 Task: Create ChildIssue0000000849 as Child Issue of Issue Issue0000000425 in Backlog  in Scrum Project Project0000000085 in Jira. Create ChildIssue0000000850 as Child Issue of Issue Issue0000000425 in Backlog  in Scrum Project Project0000000085 in Jira. Create ChildIssue0000000851 as Child Issue of Issue Issue0000000426 in Backlog  in Scrum Project Project0000000086 in Jira. Create ChildIssue0000000852 as Child Issue of Issue Issue0000000426 in Backlog  in Scrum Project Project0000000086 in Jira. Create ChildIssue0000000853 as Child Issue of Issue Issue0000000427 in Backlog  in Scrum Project Project0000000086 in Jira
Action: Mouse moved to (410, 435)
Screenshot: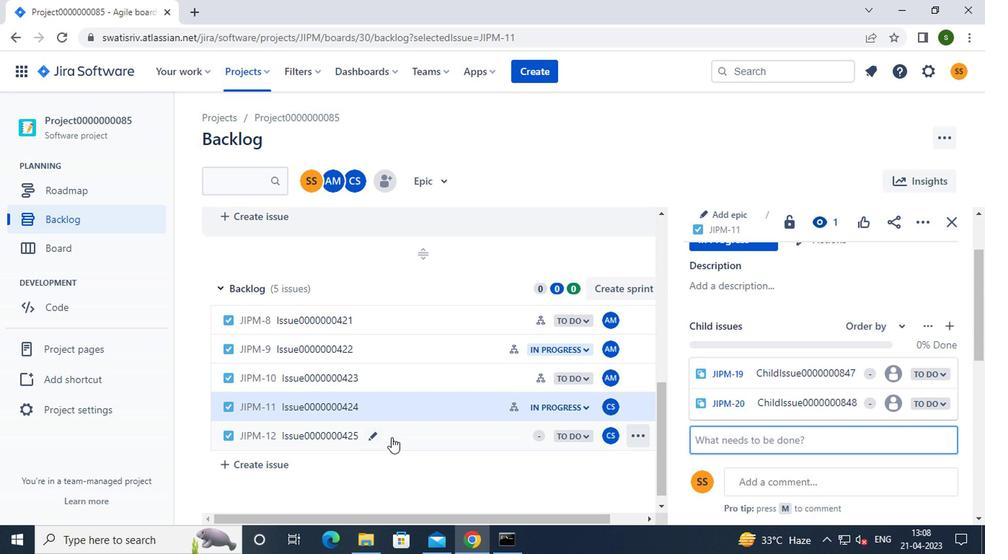 
Action: Mouse pressed left at (410, 435)
Screenshot: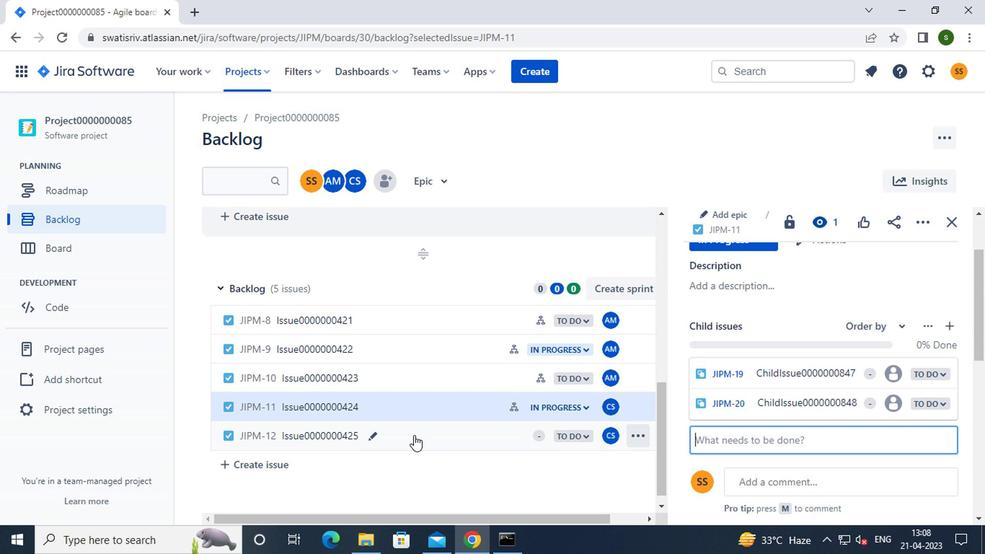 
Action: Mouse moved to (733, 285)
Screenshot: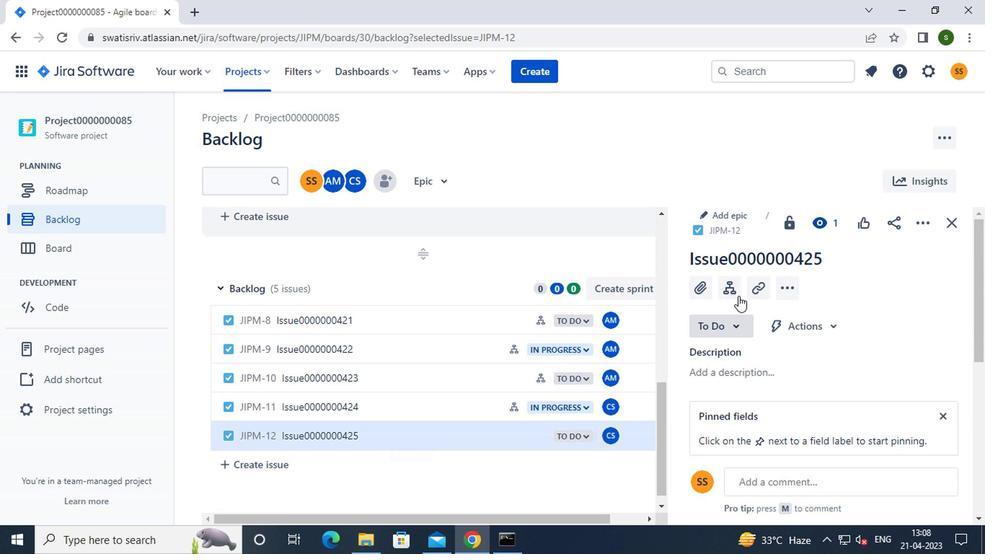 
Action: Mouse pressed left at (733, 285)
Screenshot: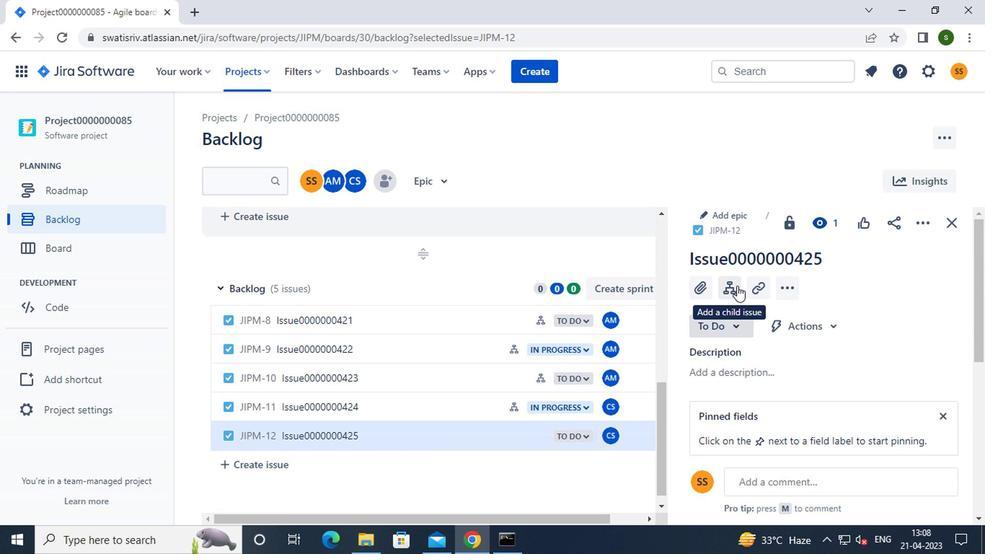 
Action: Mouse moved to (747, 353)
Screenshot: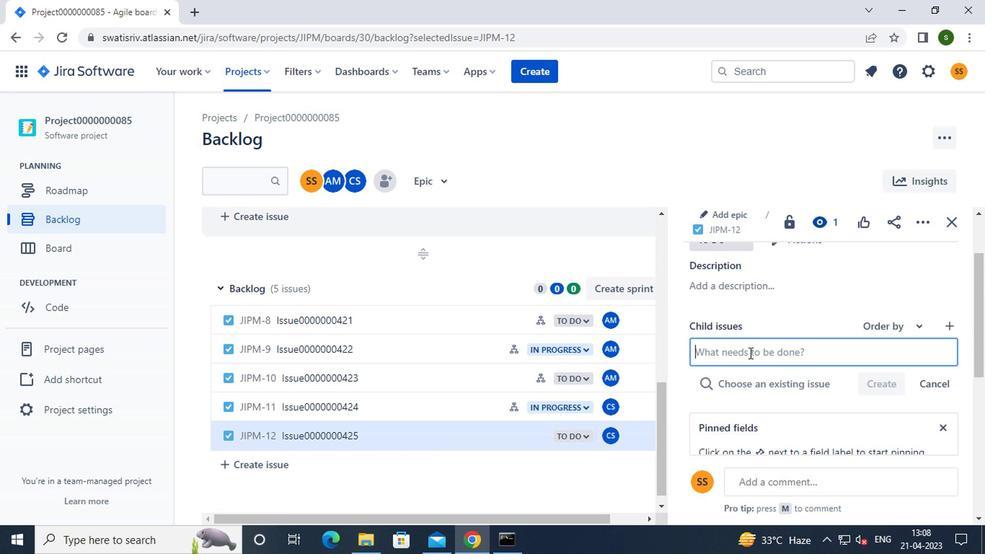 
Action: Key pressed <Key.caps_lock><Key.caps_lock>c<Key.caps_lock>hild<Key.caps_lock>i<Key.caps_lock>ssue0000000849
Screenshot: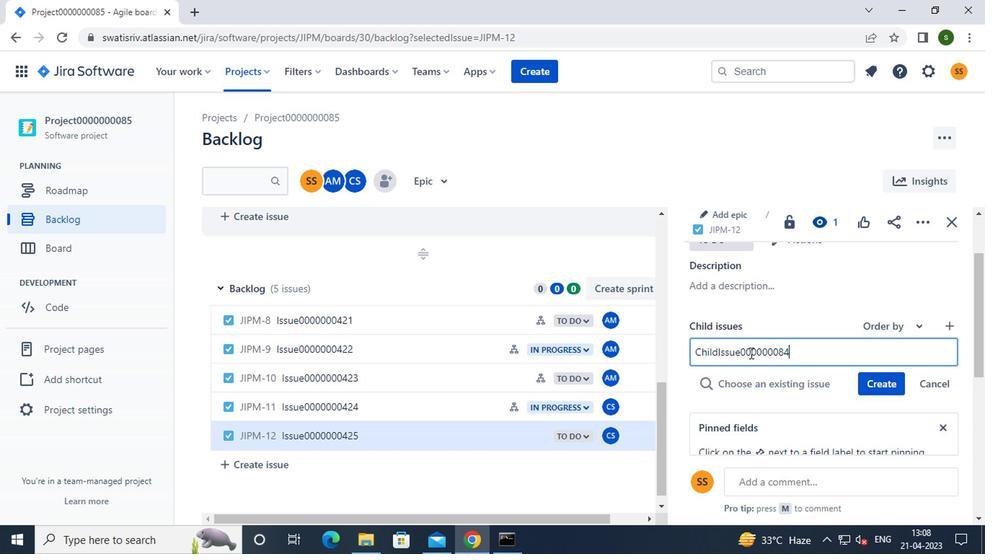 
Action: Mouse moved to (873, 384)
Screenshot: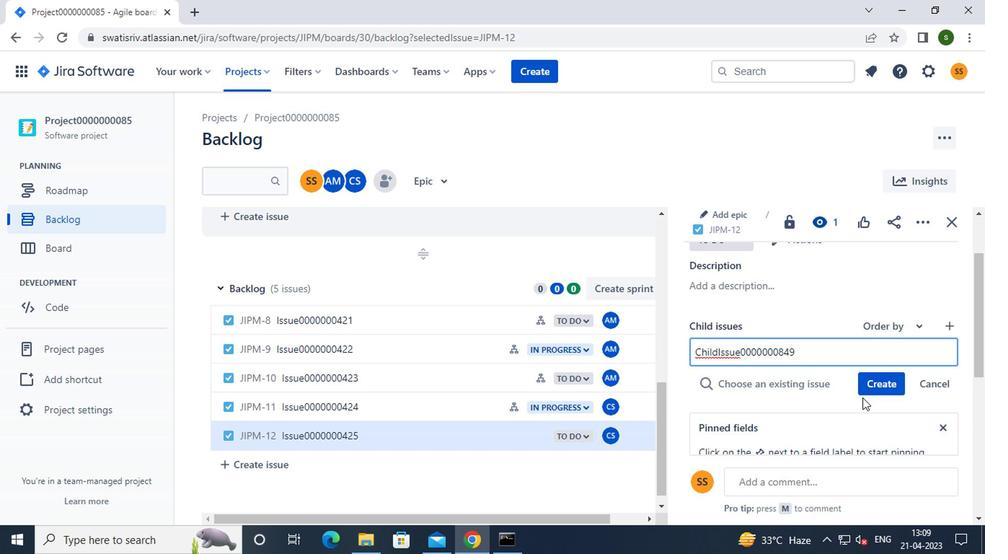 
Action: Mouse pressed left at (873, 384)
Screenshot: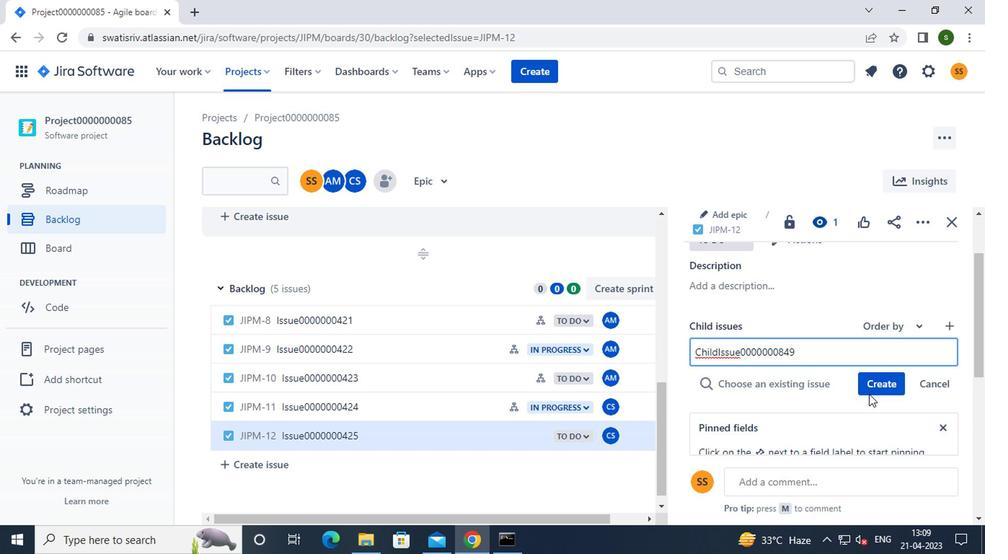 
Action: Mouse moved to (818, 404)
Screenshot: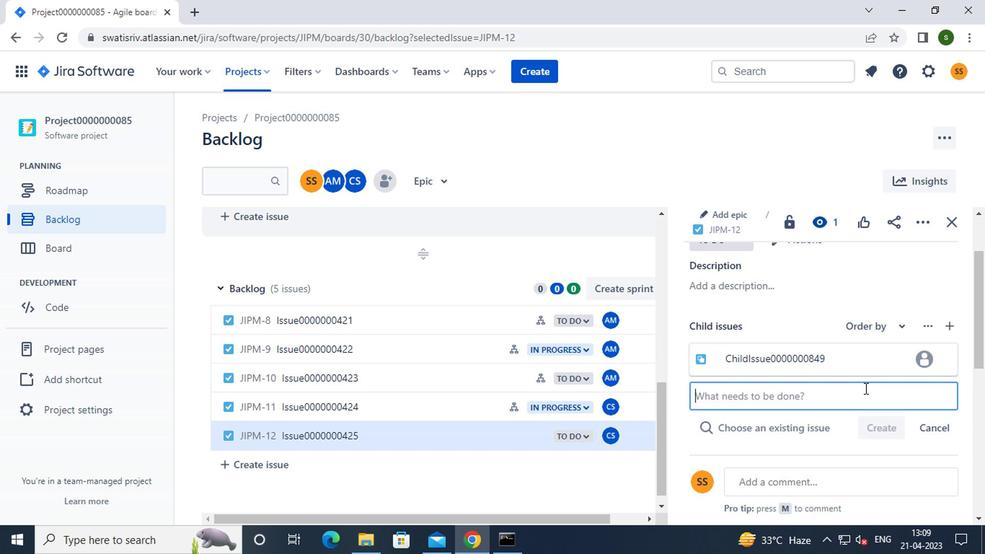 
Action: Mouse pressed left at (818, 404)
Screenshot: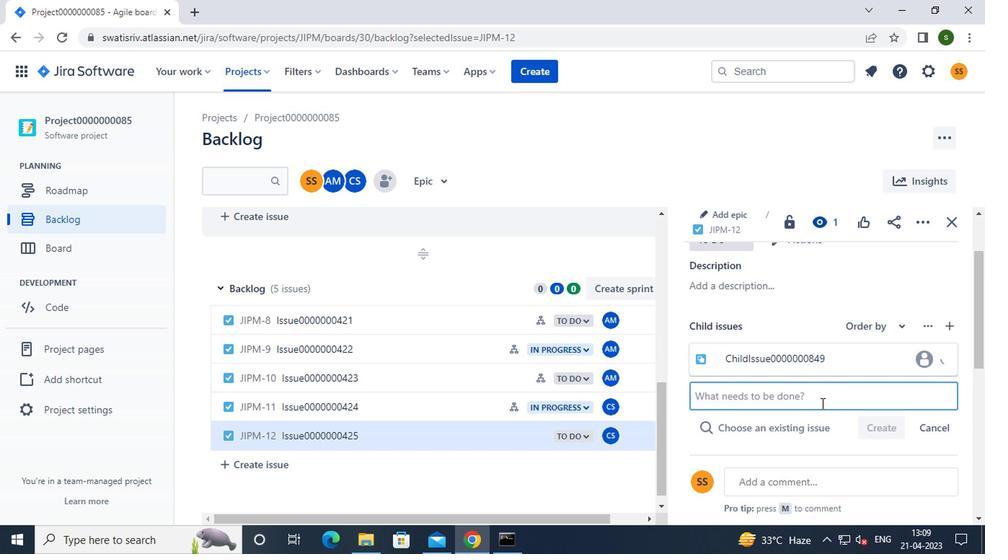 
Action: Mouse moved to (821, 404)
Screenshot: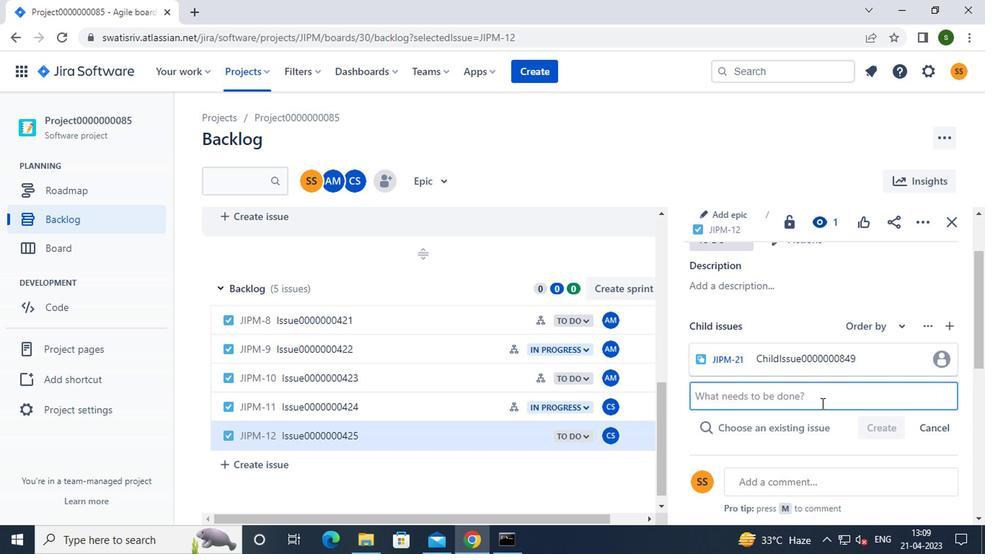 
Action: Key pressed <Key.caps_lock>c<Key.caps_lock>hild<Key.caps_lock>i<Key.caps_lock>ssue0000000
Screenshot: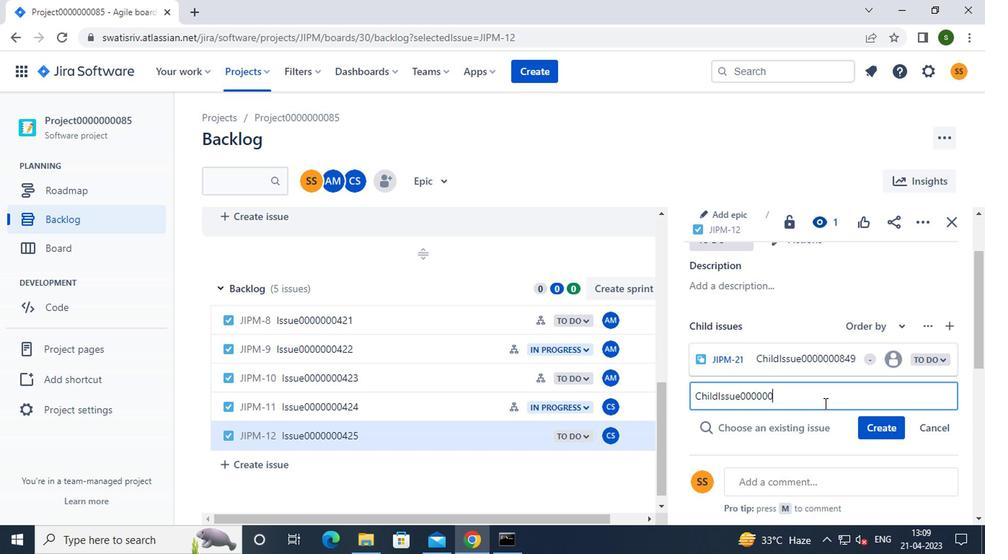
Action: Mouse moved to (822, 404)
Screenshot: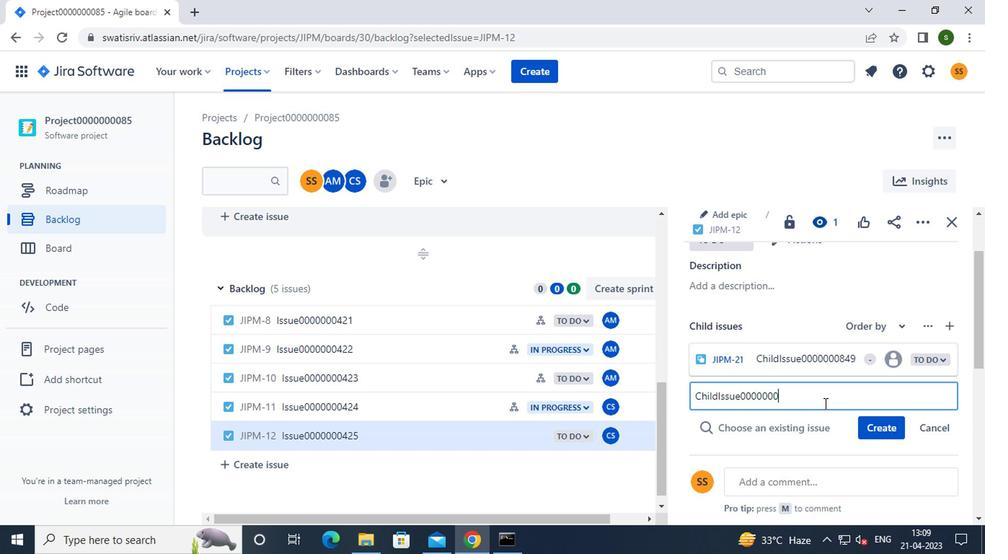 
Action: Key pressed 850
Screenshot: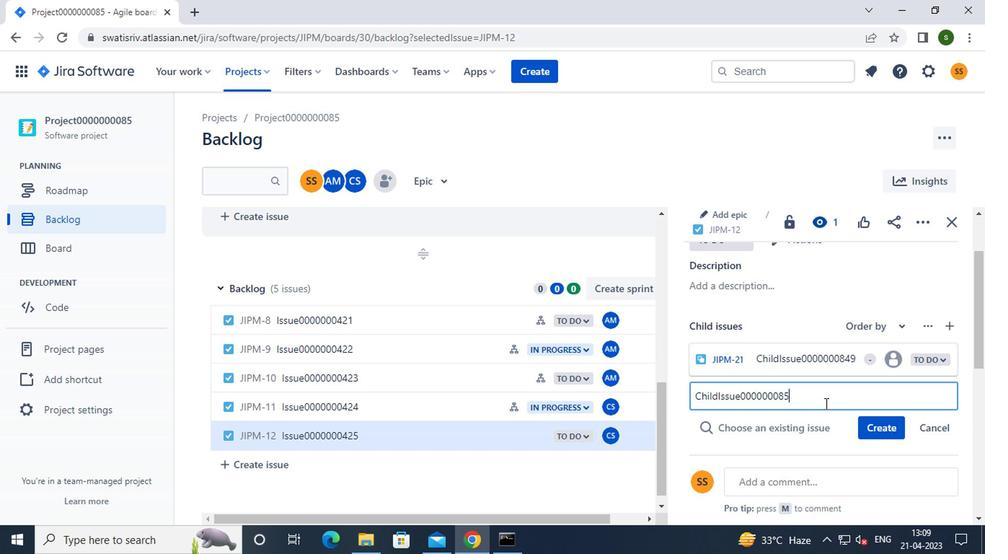 
Action: Mouse moved to (881, 427)
Screenshot: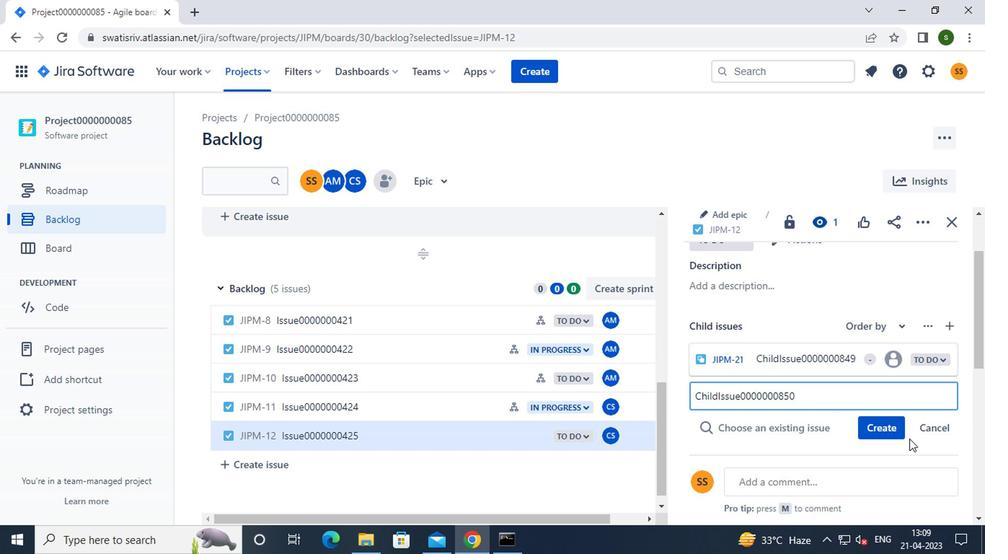 
Action: Mouse pressed left at (881, 427)
Screenshot: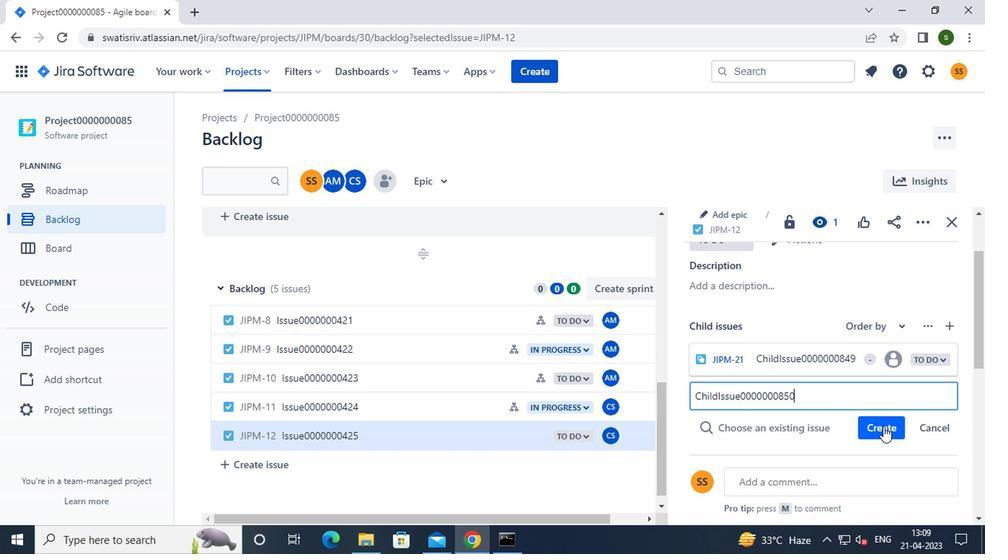 
Action: Mouse moved to (247, 79)
Screenshot: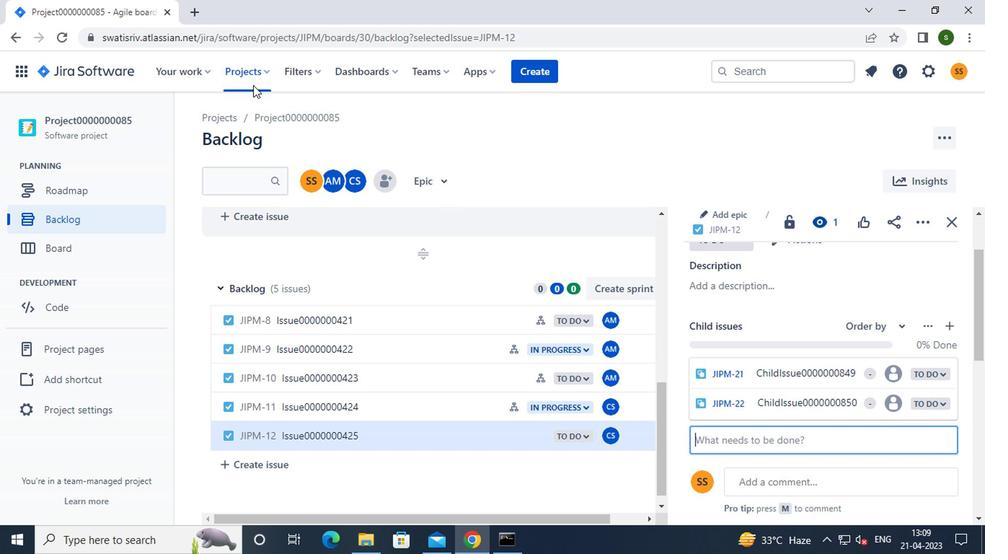 
Action: Mouse pressed left at (247, 79)
Screenshot: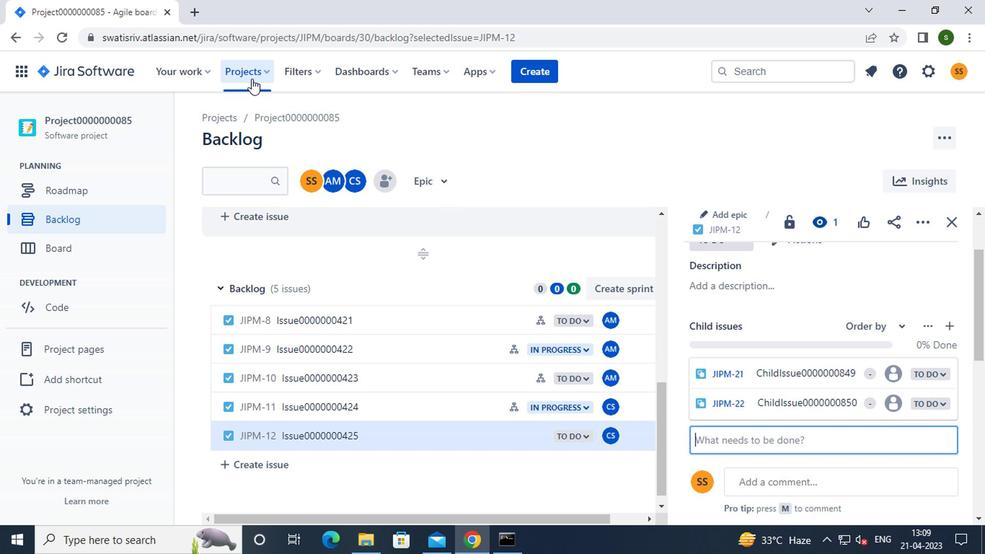 
Action: Mouse moved to (308, 174)
Screenshot: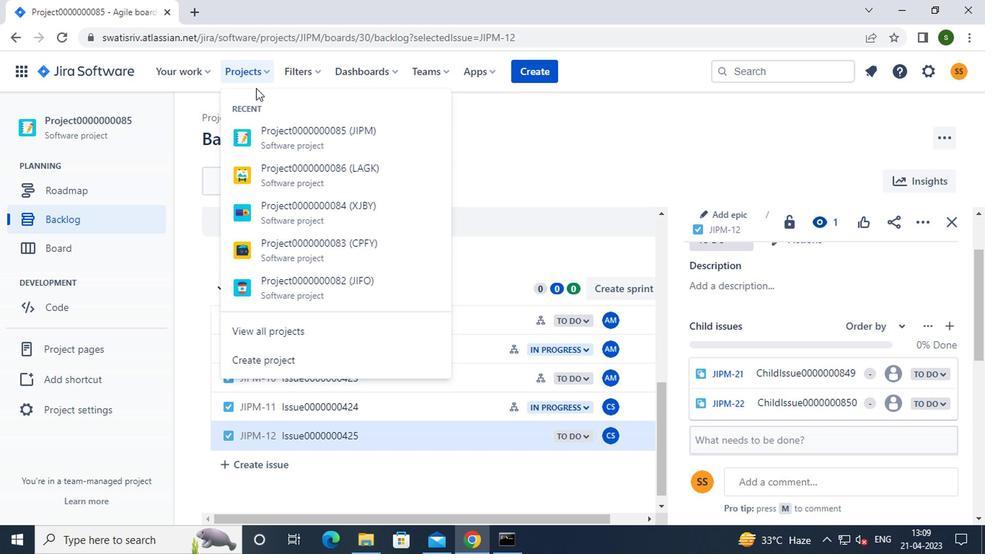 
Action: Mouse pressed left at (308, 174)
Screenshot: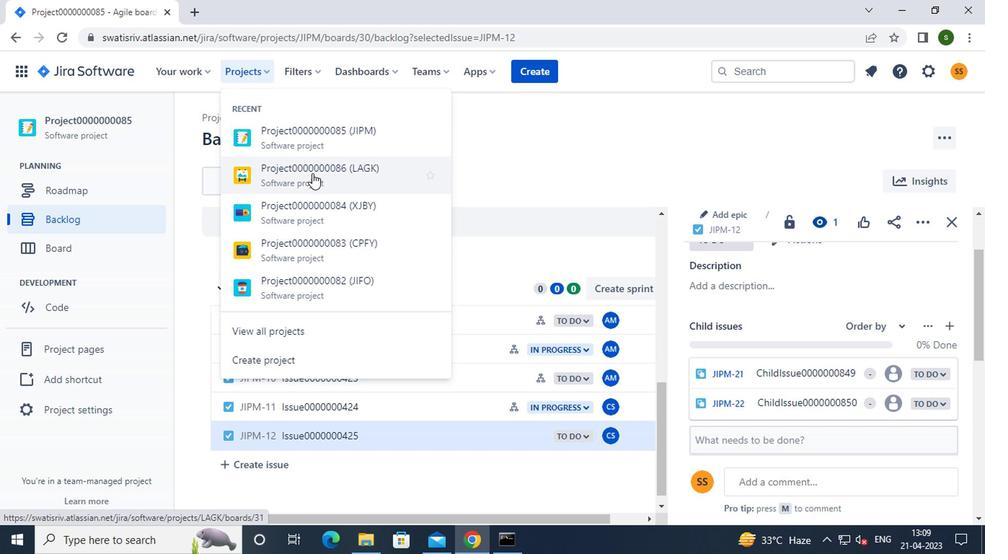 
Action: Mouse moved to (113, 225)
Screenshot: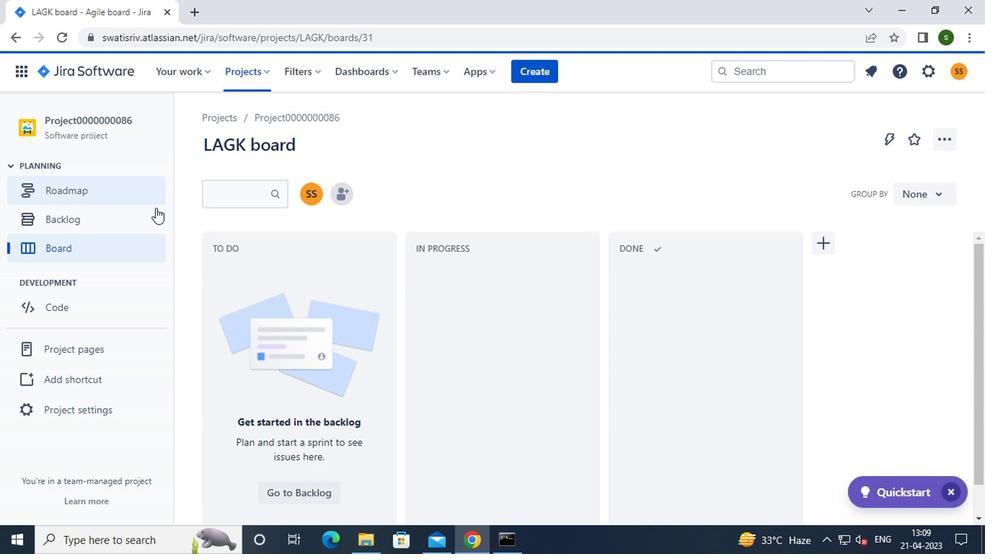 
Action: Mouse pressed left at (113, 225)
Screenshot: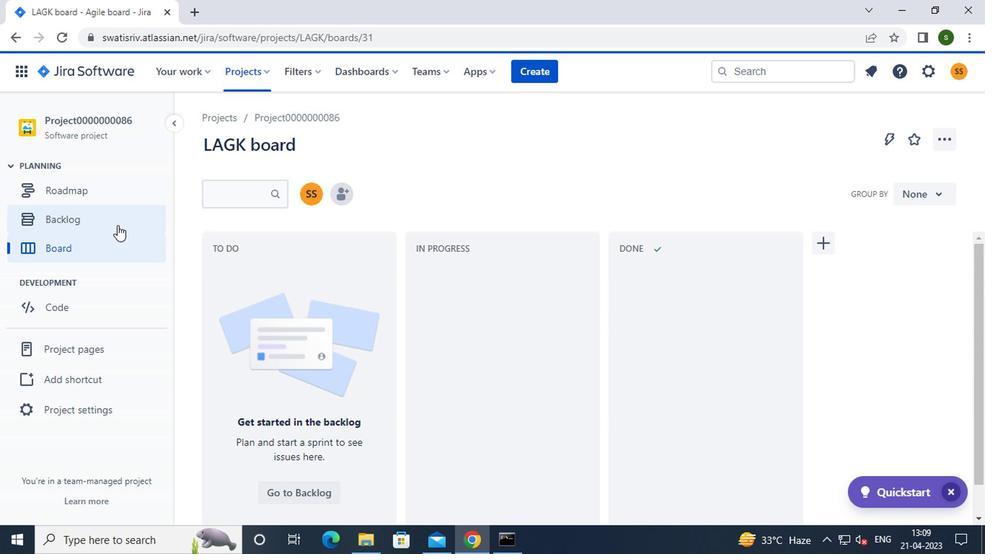 
Action: Mouse moved to (511, 339)
Screenshot: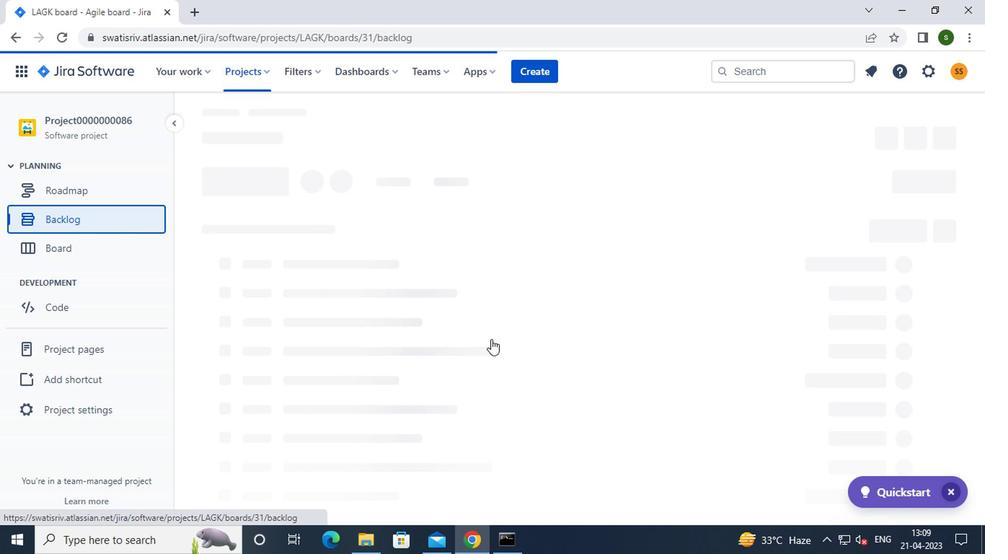 
Action: Mouse scrolled (511, 338) with delta (0, -1)
Screenshot: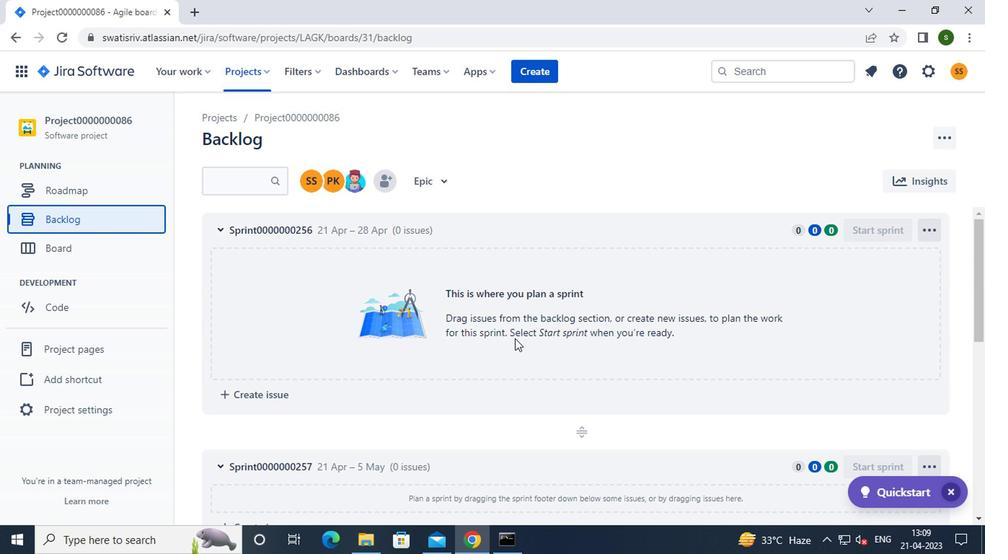 
Action: Mouse scrolled (511, 338) with delta (0, -1)
Screenshot: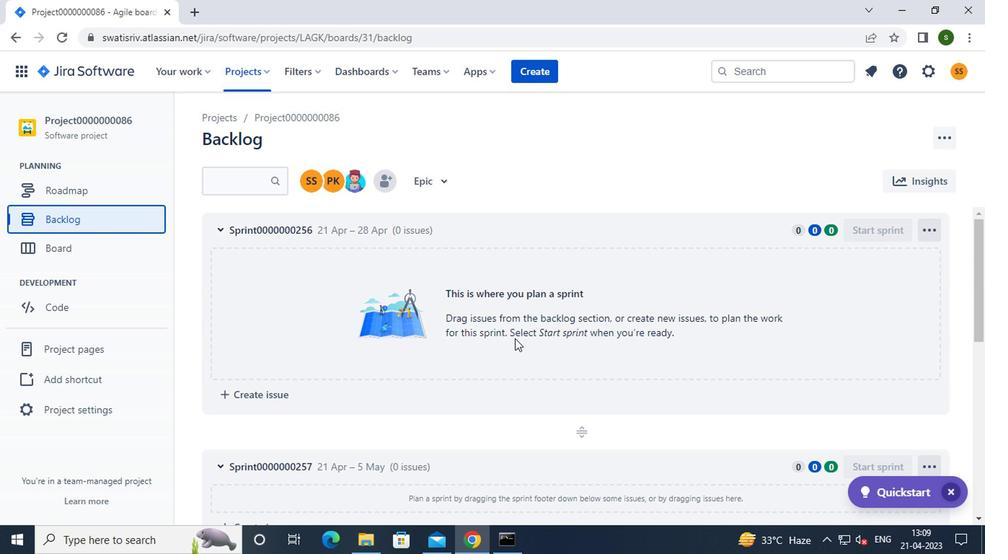 
Action: Mouse scrolled (511, 338) with delta (0, -1)
Screenshot: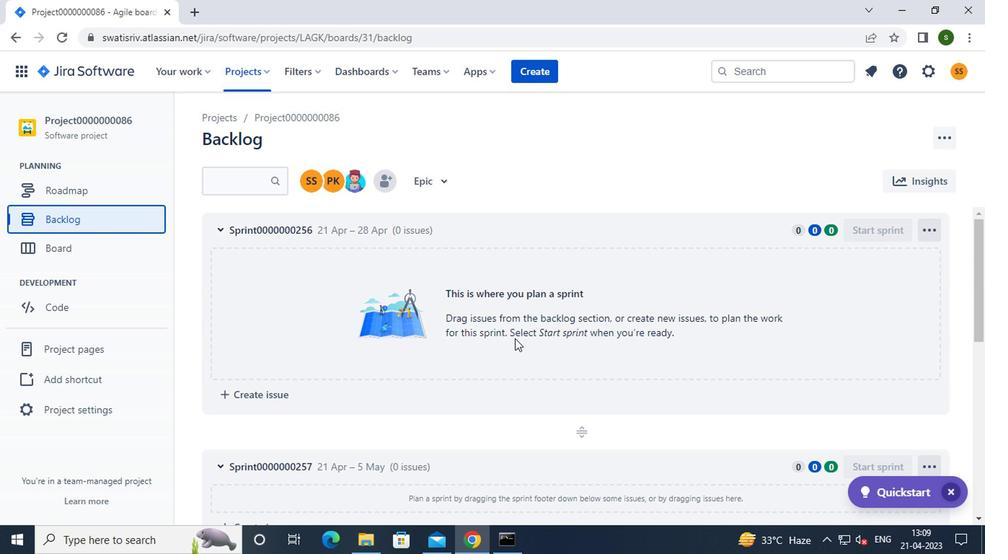 
Action: Mouse scrolled (511, 338) with delta (0, -1)
Screenshot: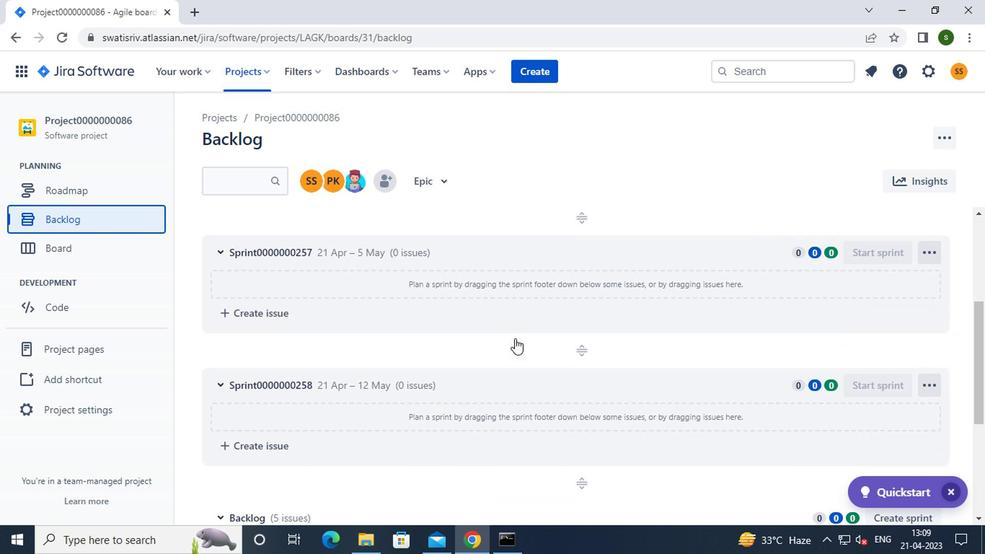 
Action: Mouse scrolled (511, 338) with delta (0, -1)
Screenshot: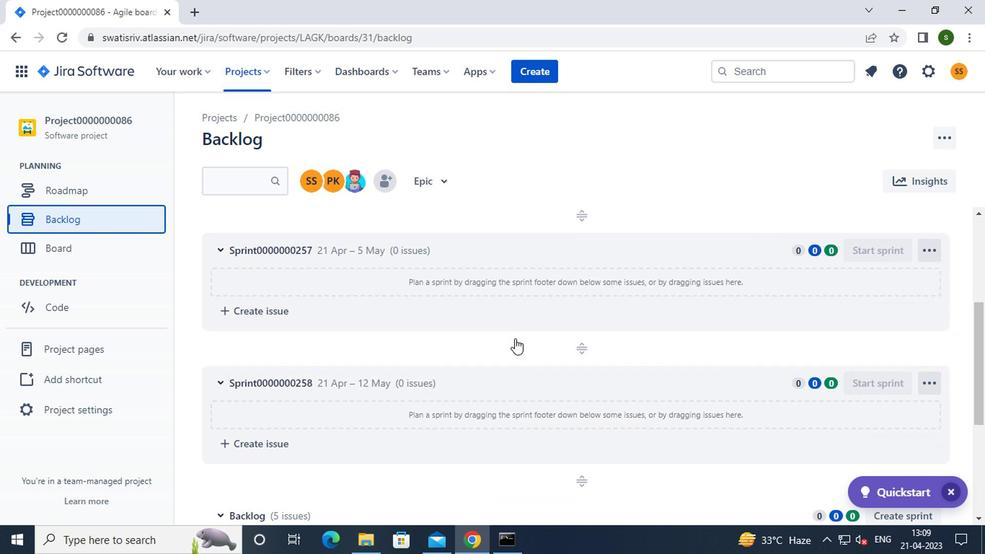 
Action: Mouse scrolled (511, 338) with delta (0, -1)
Screenshot: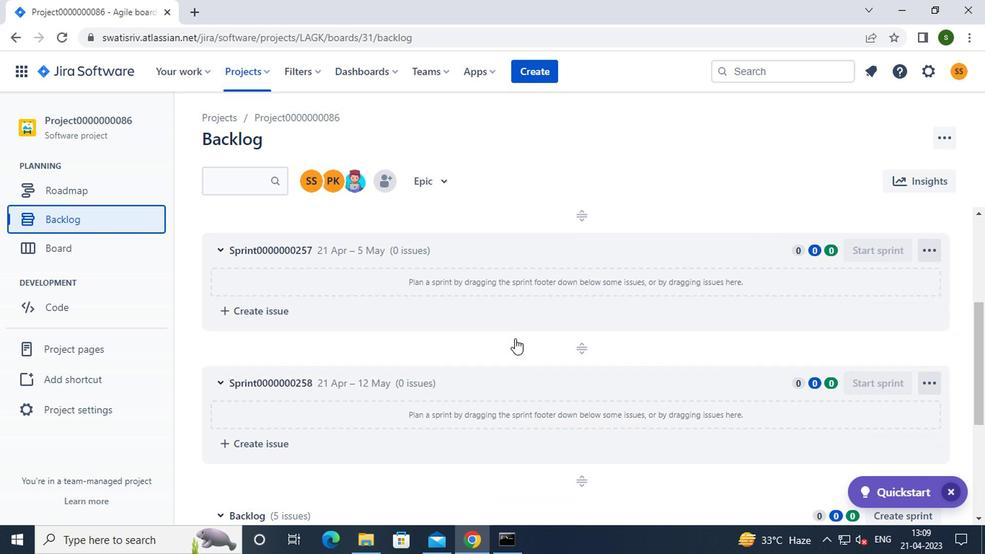 
Action: Mouse moved to (480, 329)
Screenshot: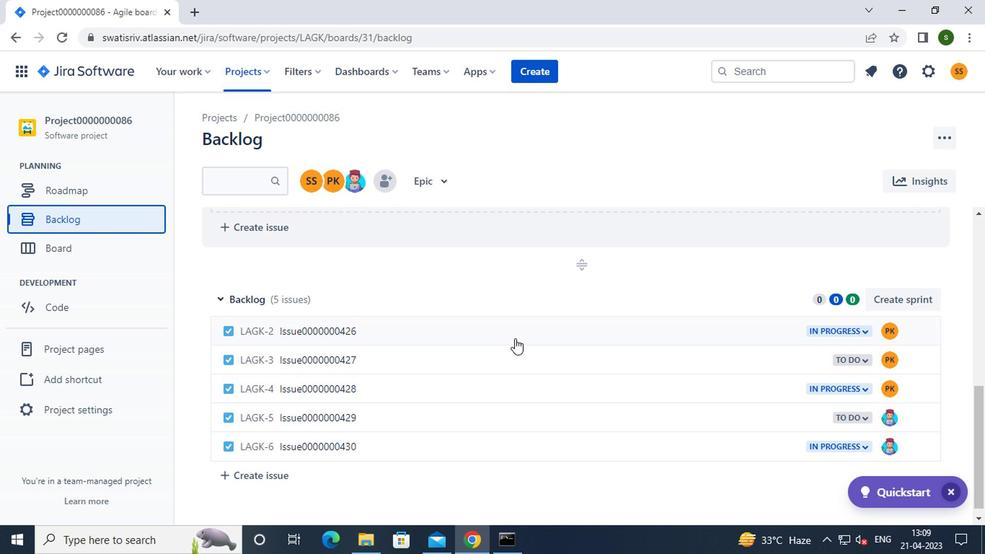 
Action: Mouse pressed left at (480, 329)
Screenshot: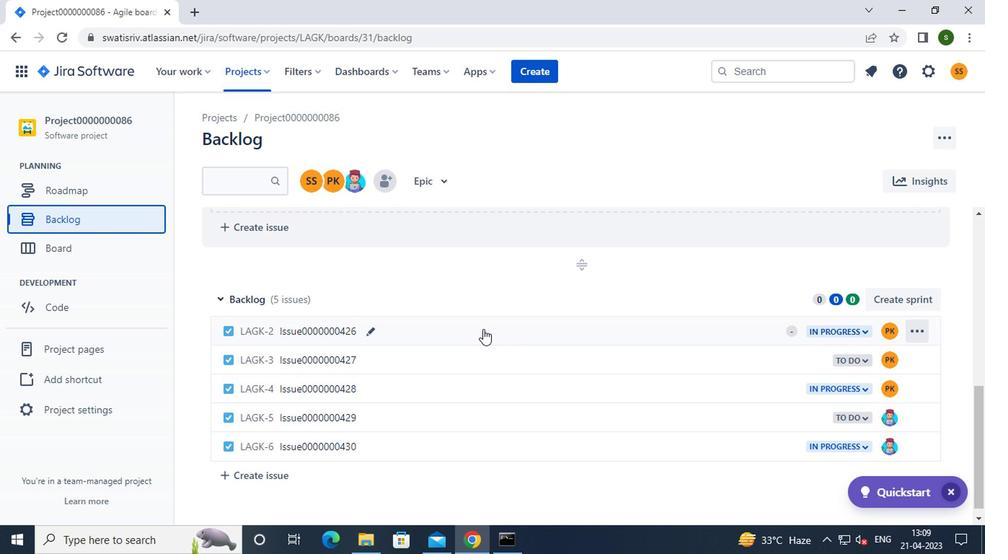 
Action: Mouse moved to (723, 282)
Screenshot: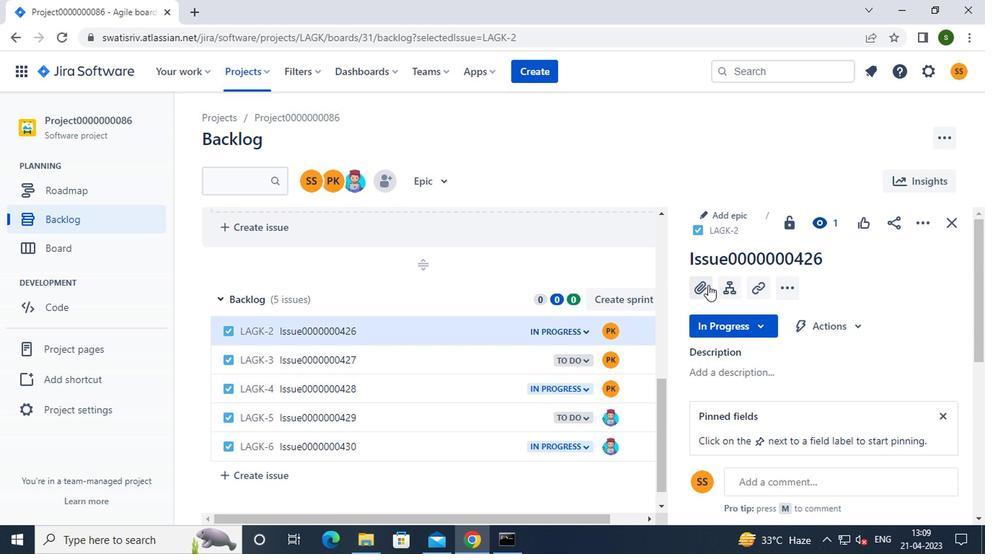 
Action: Mouse pressed left at (723, 282)
Screenshot: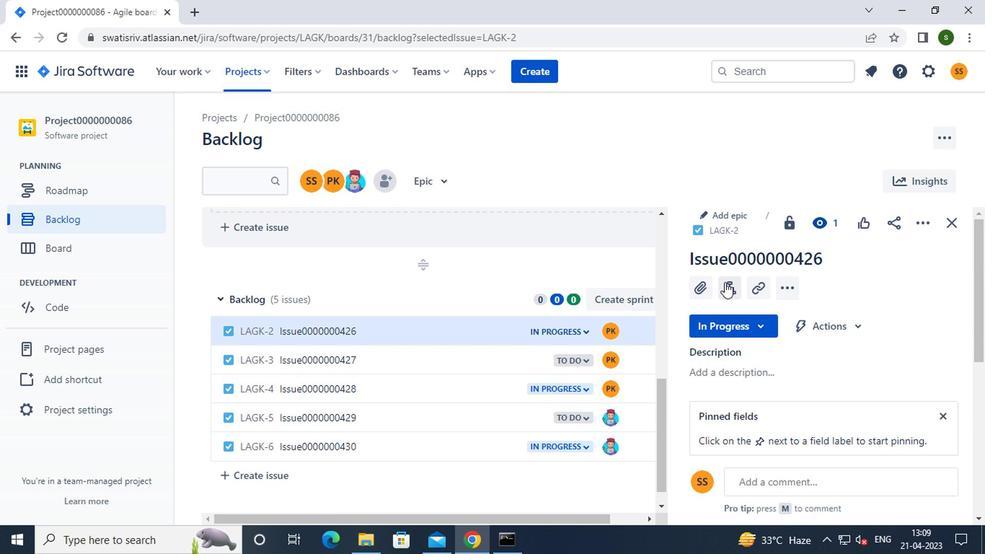 
Action: Mouse moved to (744, 355)
Screenshot: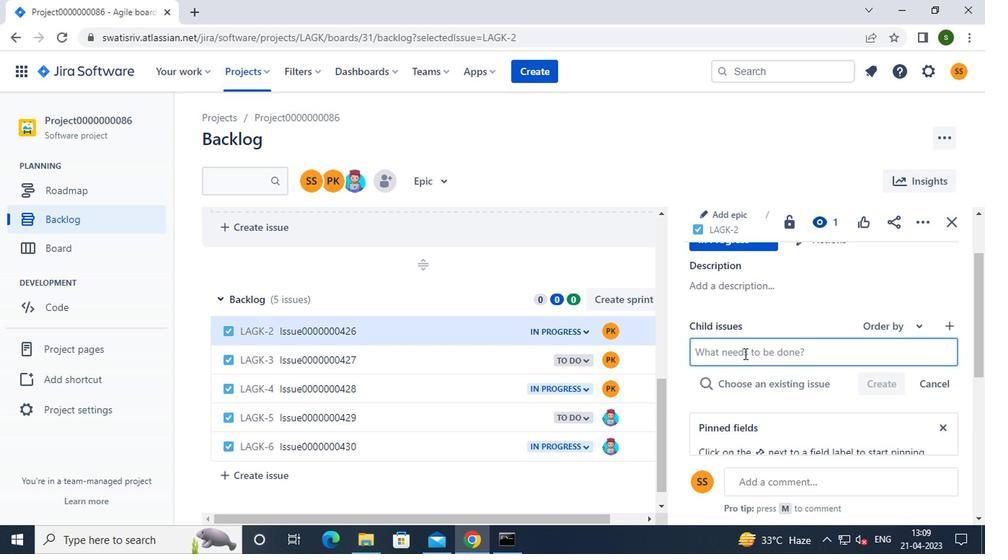 
Action: Key pressed <Key.caps_lock>c<Key.caps_lock>hild<Key.caps_lock>i<Key.caps_lock>ssue0000000851
Screenshot: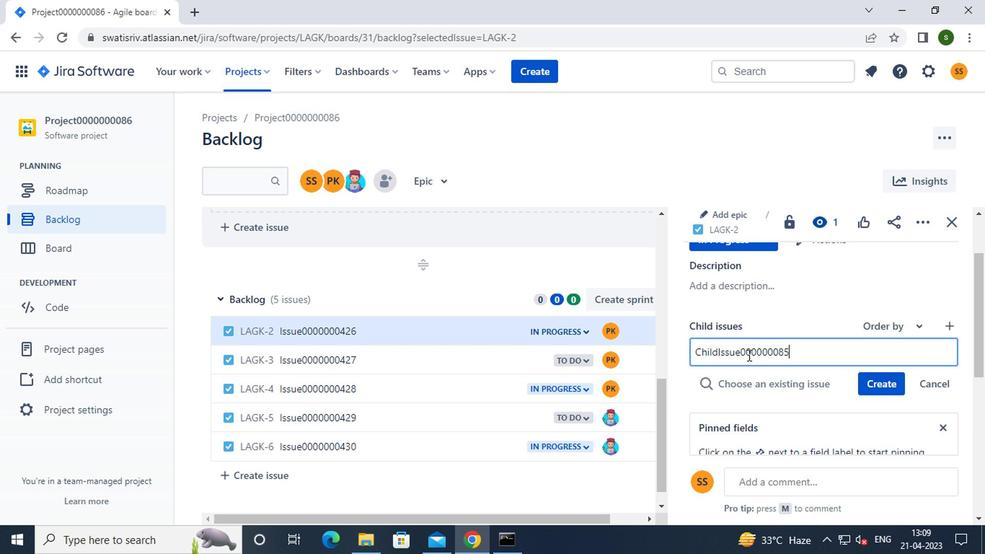 
Action: Mouse moved to (870, 386)
Screenshot: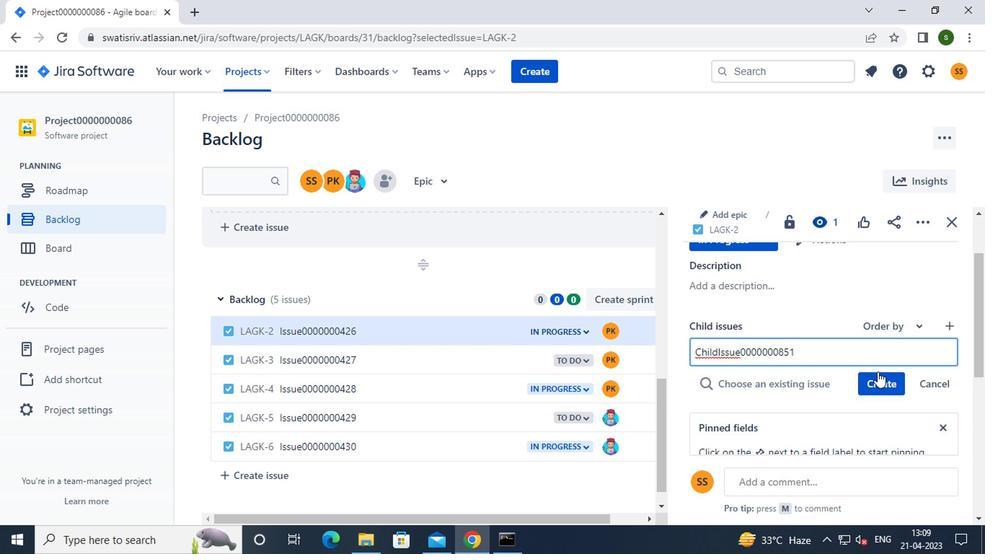 
Action: Mouse pressed left at (870, 386)
Screenshot: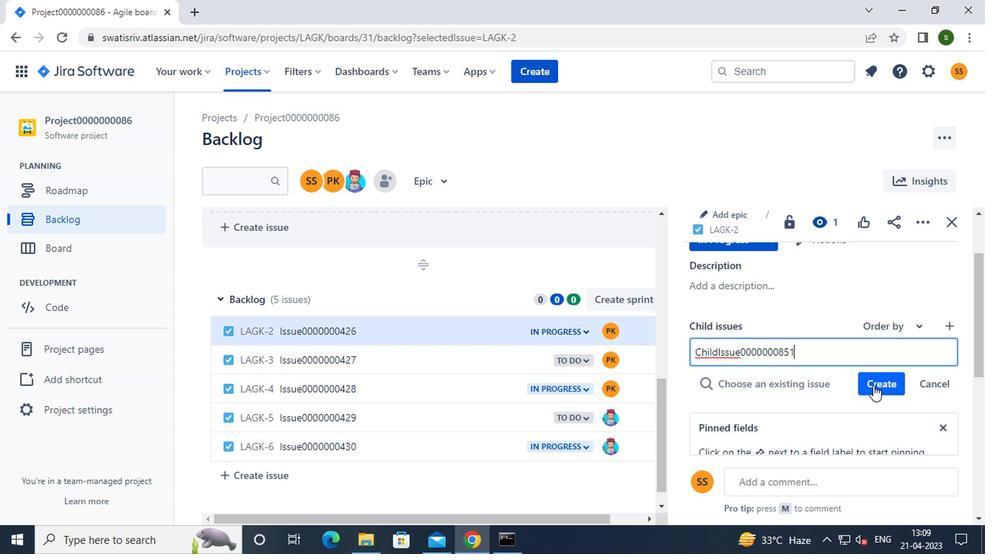 
Action: Mouse moved to (835, 395)
Screenshot: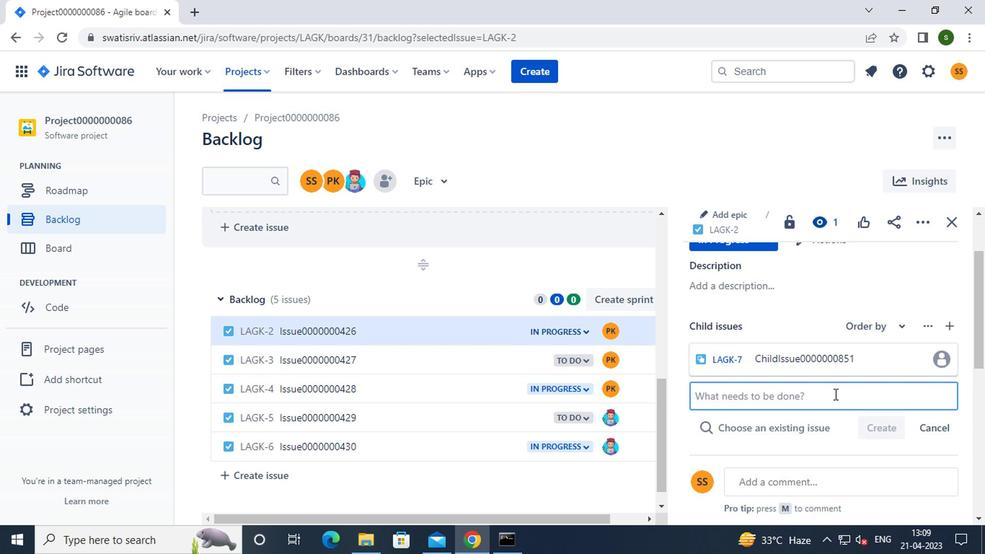 
Action: Key pressed <Key.caps_lock>c<Key.caps_lock>hild<Key.caps_lock>i<Key.caps_lock>ssue0000000852
Screenshot: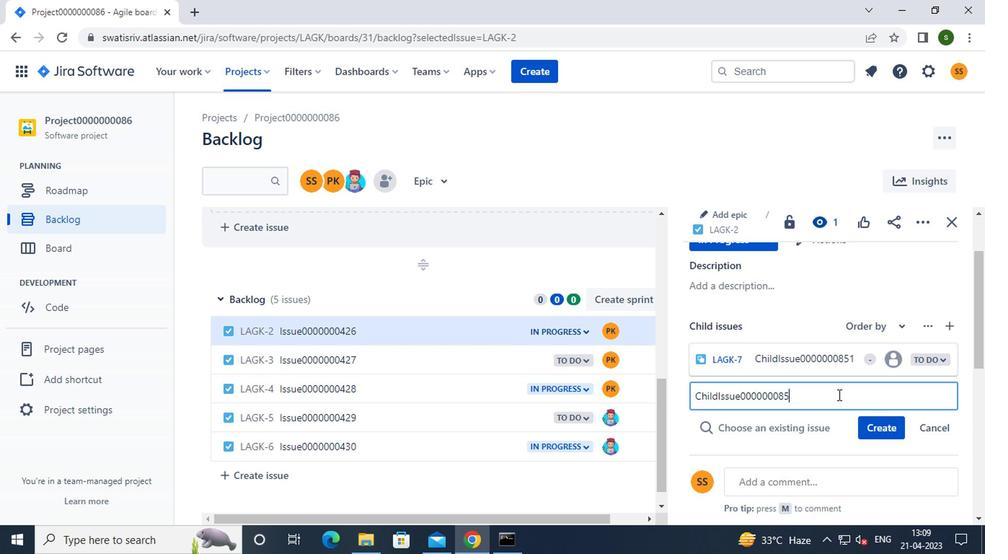 
Action: Mouse moved to (872, 418)
Screenshot: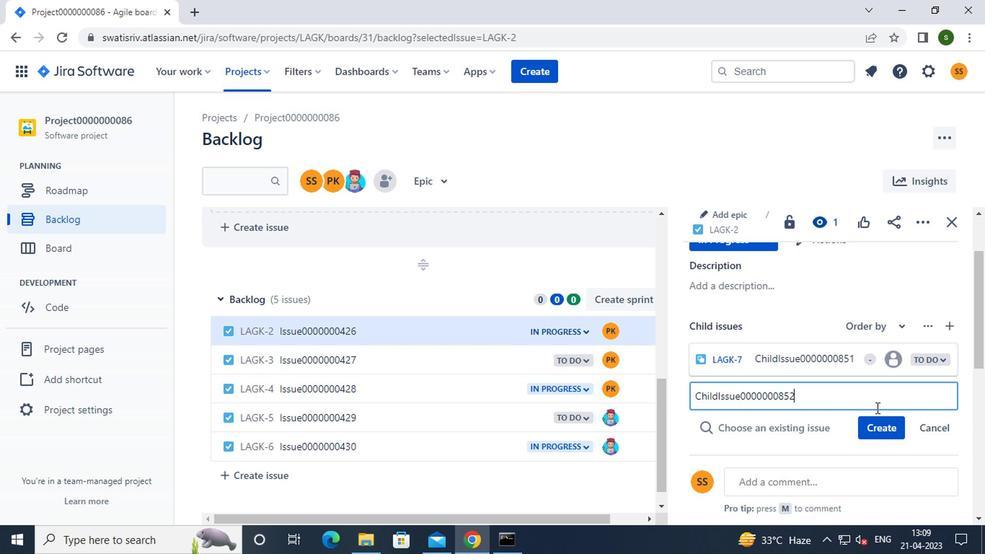 
Action: Mouse pressed left at (872, 418)
Screenshot: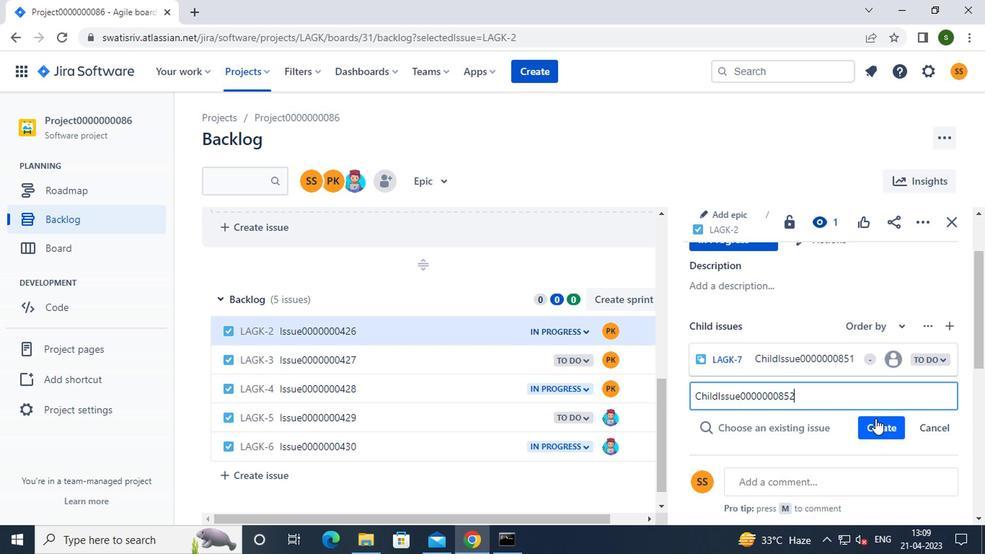 
Action: Mouse moved to (413, 360)
Screenshot: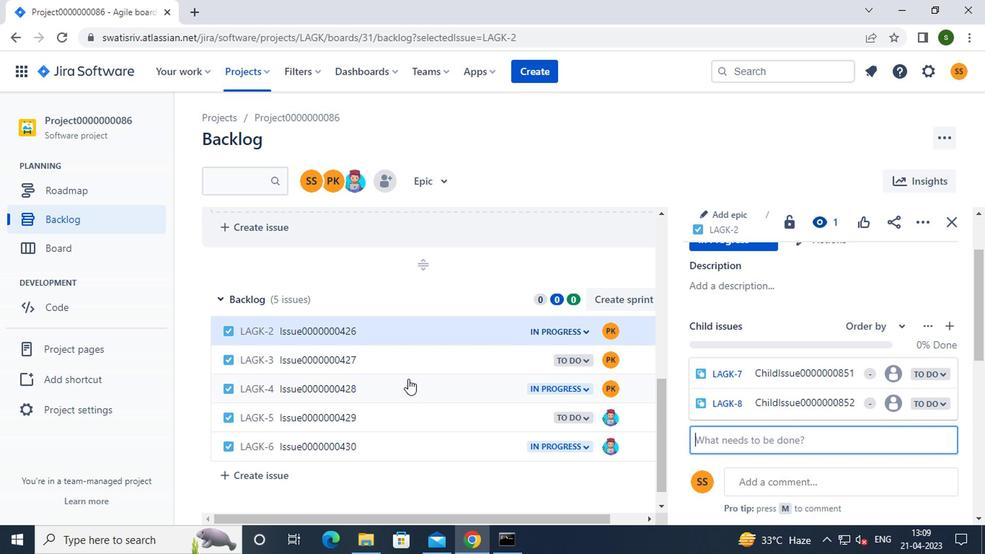
Action: Mouse pressed left at (413, 360)
Screenshot: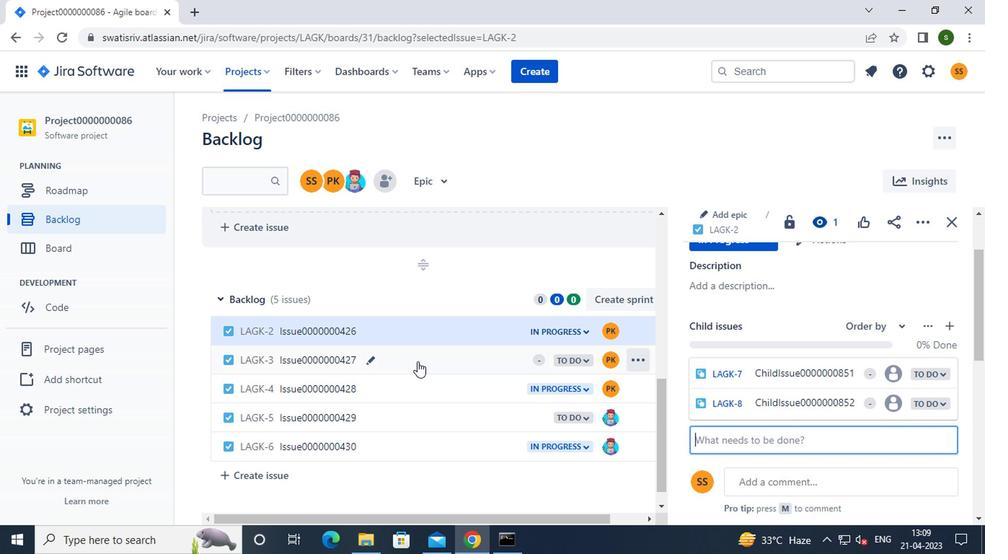 
Action: Mouse moved to (732, 290)
Screenshot: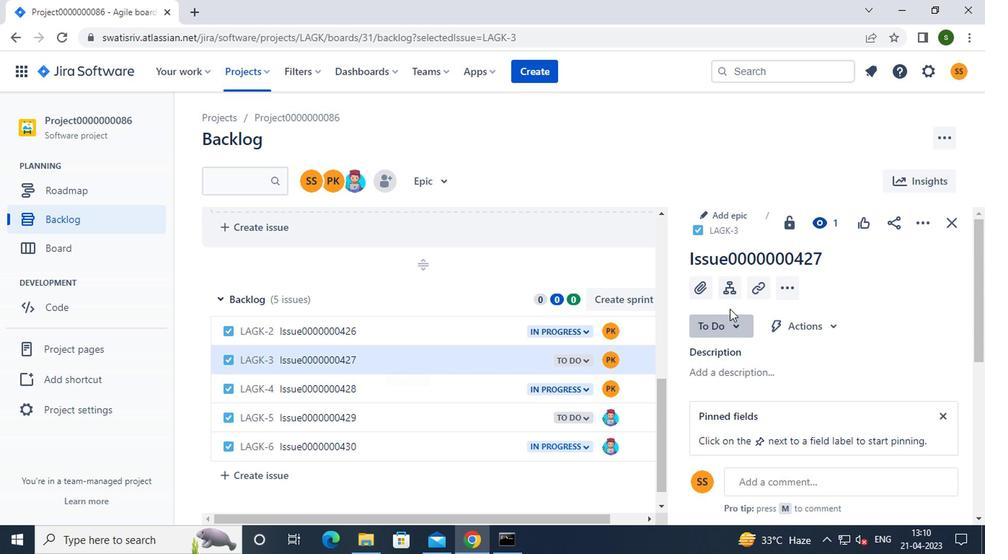 
Action: Mouse pressed left at (732, 290)
Screenshot: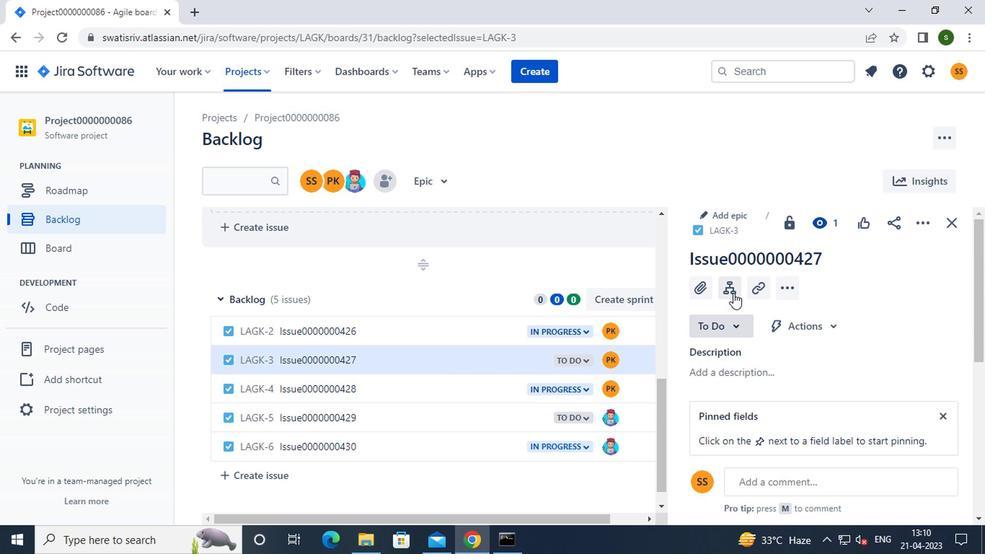 
Action: Mouse moved to (762, 355)
Screenshot: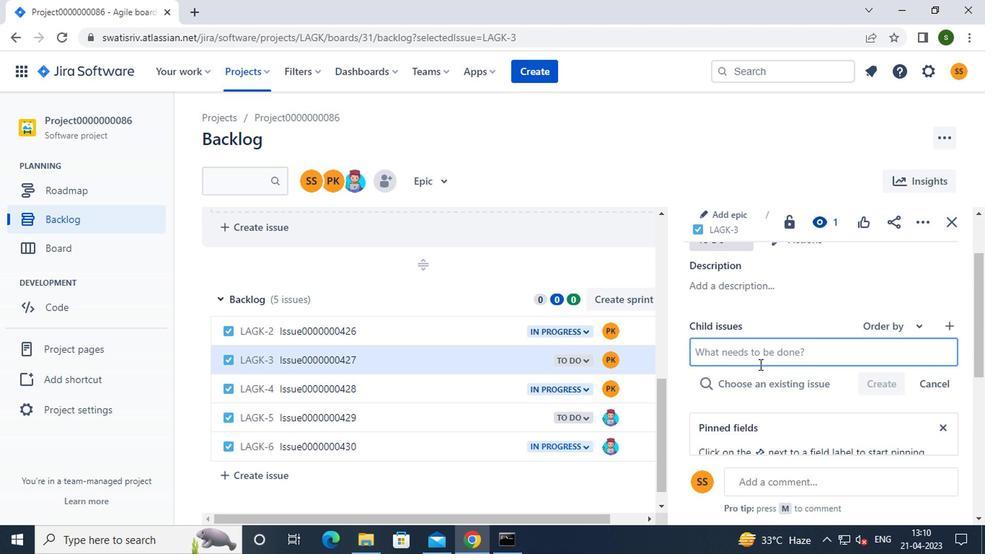 
Action: Key pressed <Key.caps_lock>c<Key.caps_lock>hild<Key.caps_lock>i<Key.caps_lock>ssue0000000853
Screenshot: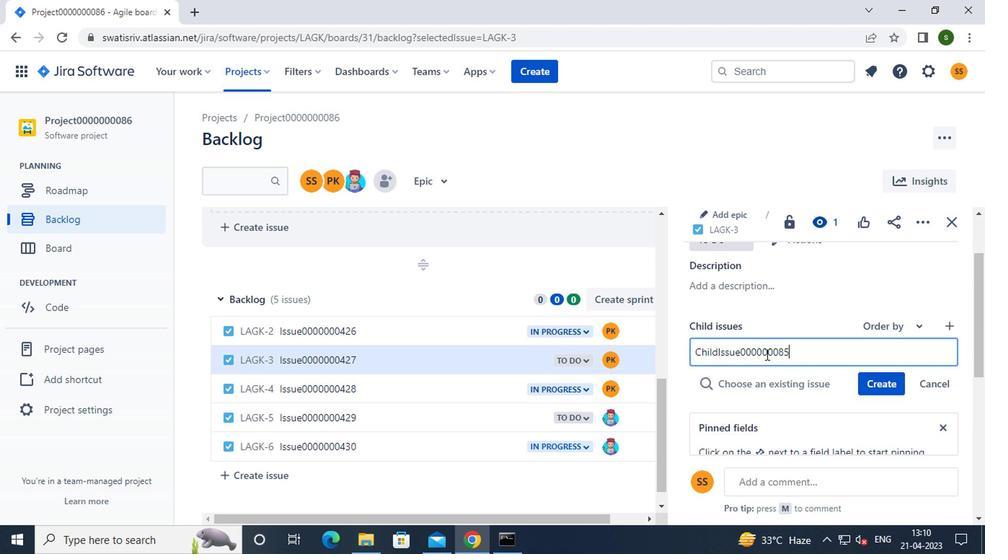 
Action: Mouse moved to (878, 382)
Screenshot: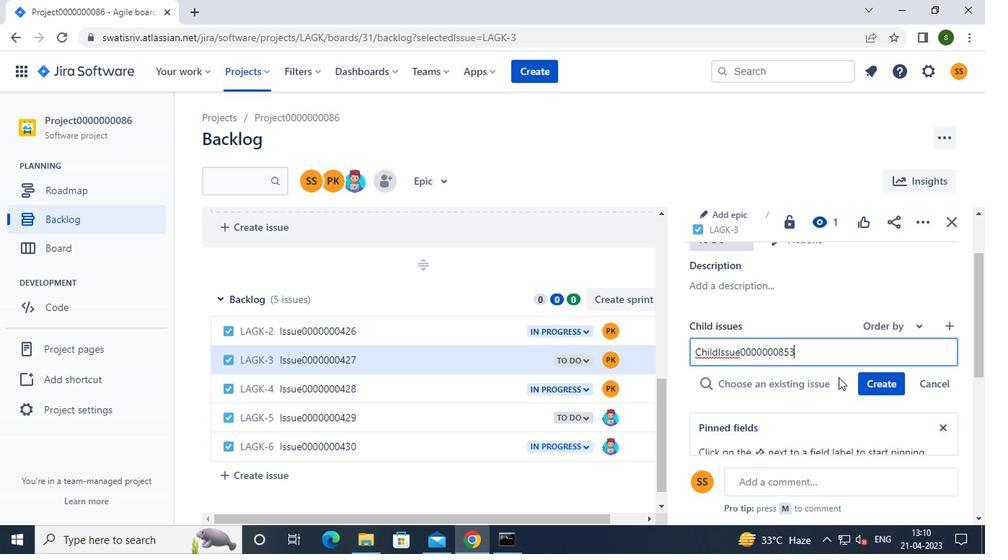 
Action: Mouse pressed left at (878, 382)
Screenshot: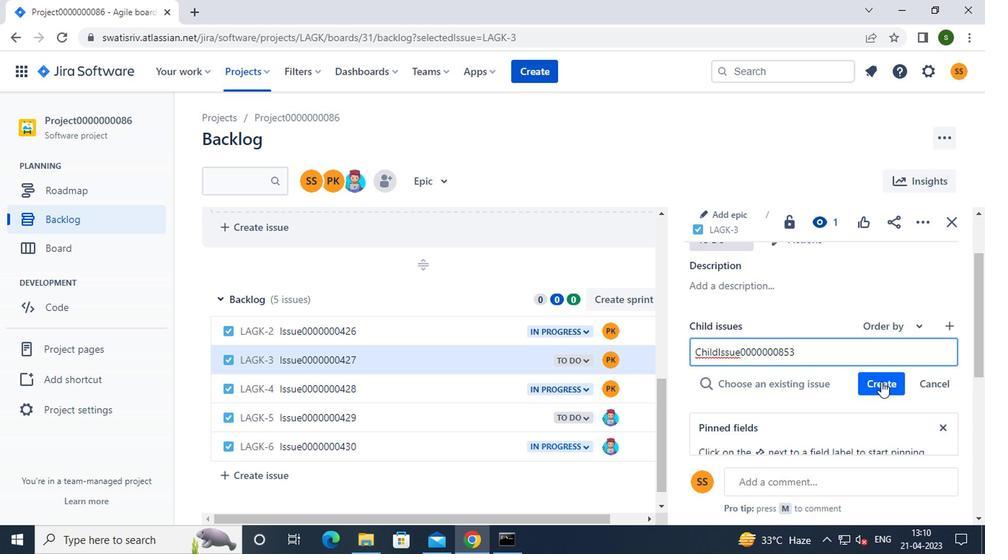 
Action: Mouse moved to (662, 144)
Screenshot: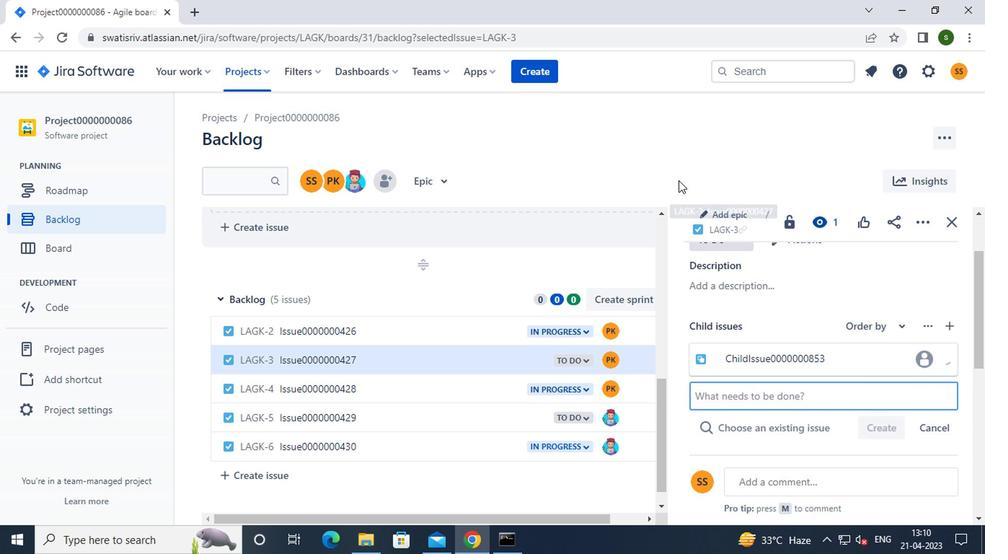 
